 Task: Create a rule from the Routing list, Task moved to a section -> Set Priority in the project AgileEagle , set the section as To-Do and set the priority of the task as  High
Action: Mouse moved to (1066, 412)
Screenshot: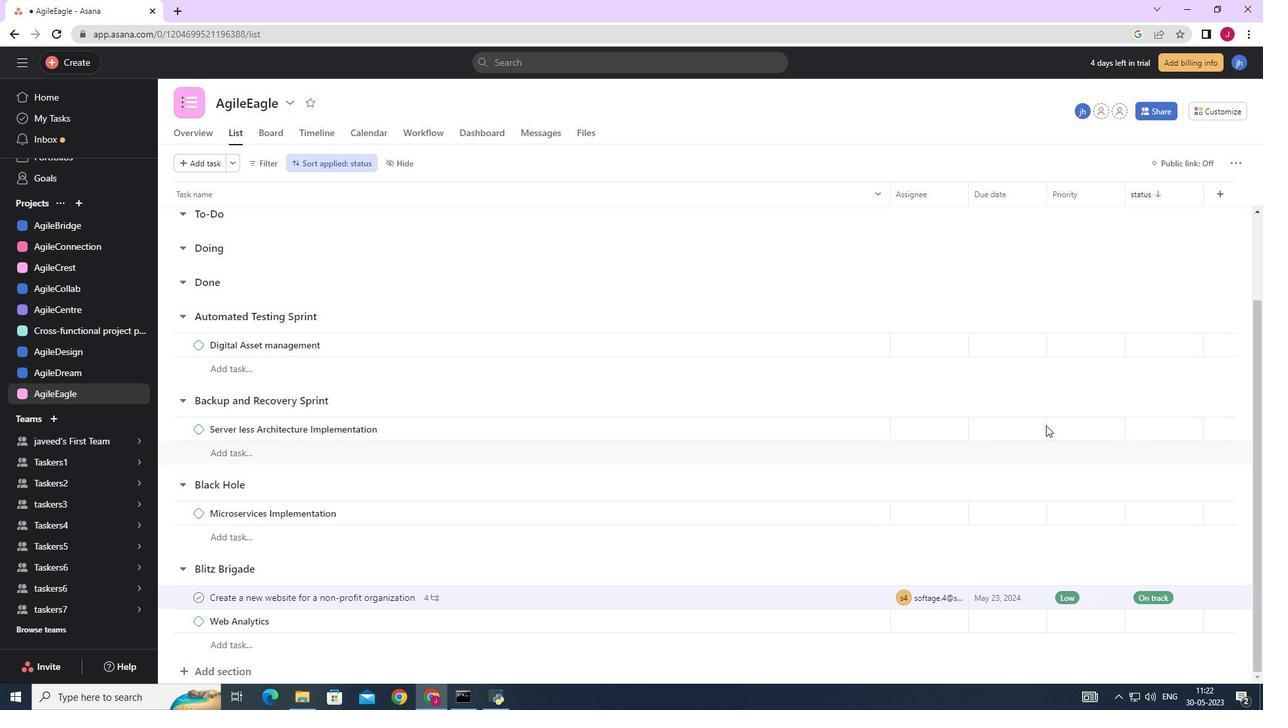 
Action: Mouse scrolled (1066, 411) with delta (0, 0)
Screenshot: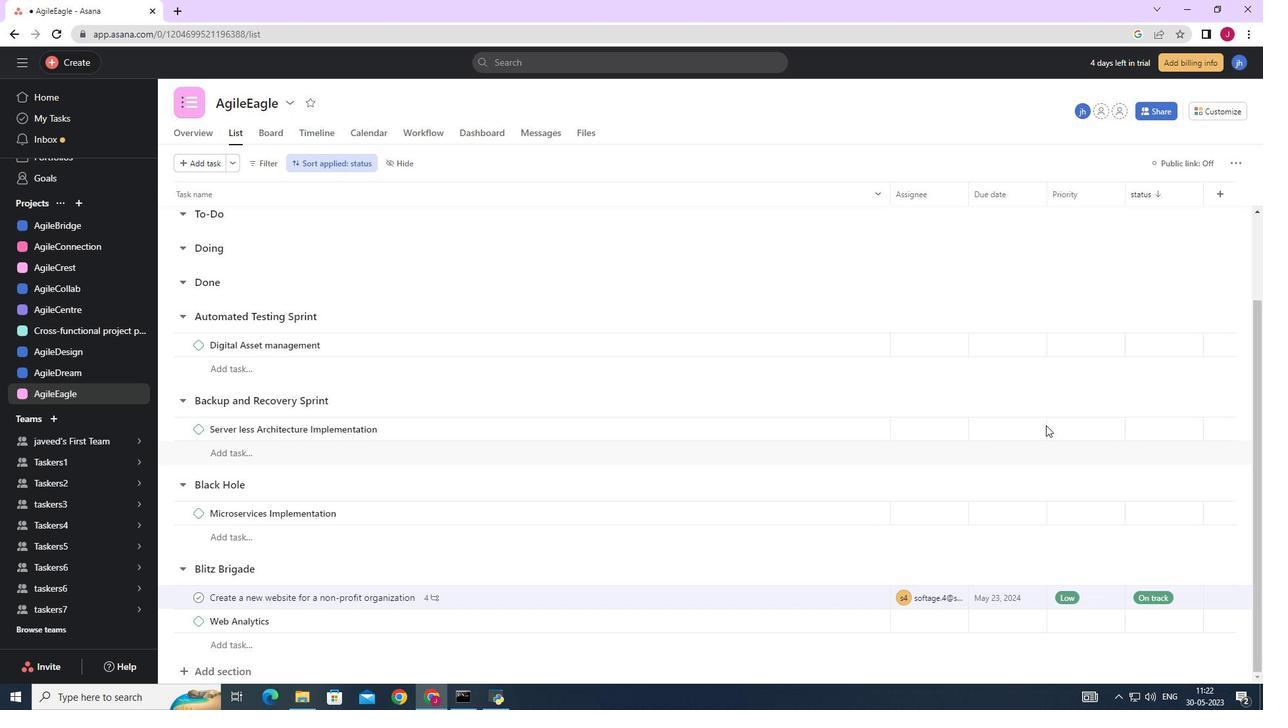 
Action: Mouse scrolled (1066, 411) with delta (0, 0)
Screenshot: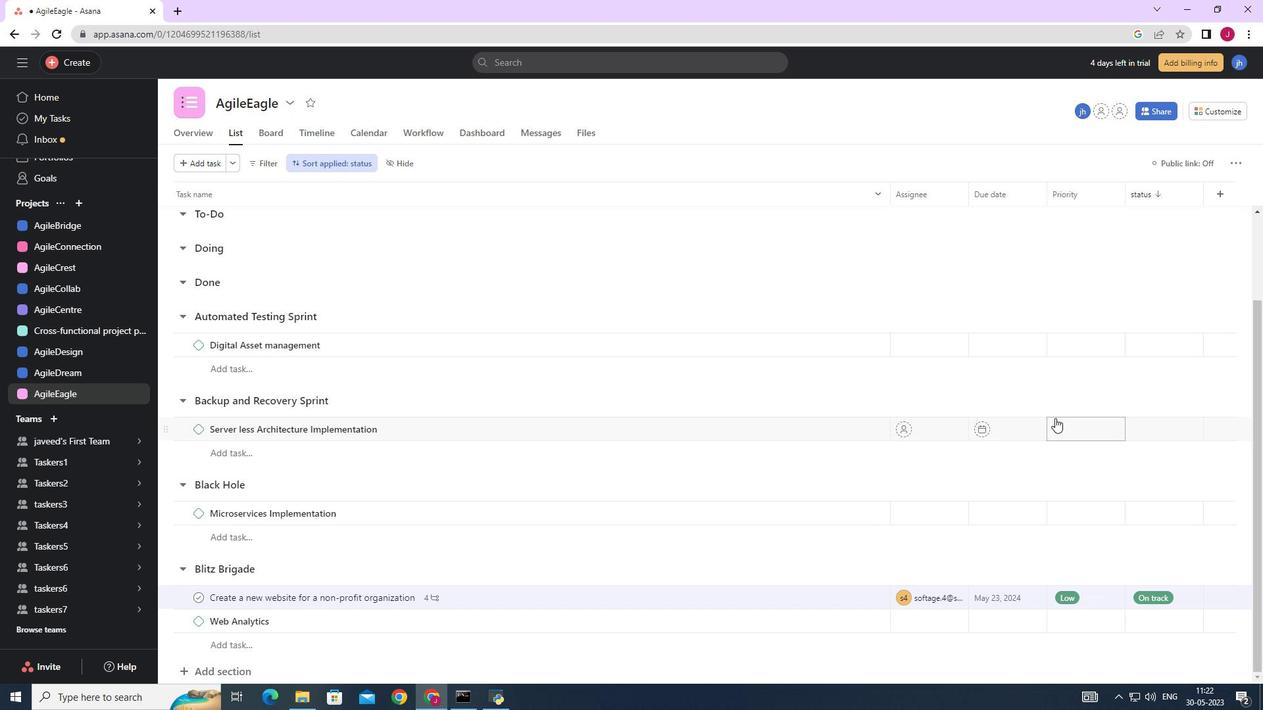 
Action: Mouse scrolled (1066, 411) with delta (0, 0)
Screenshot: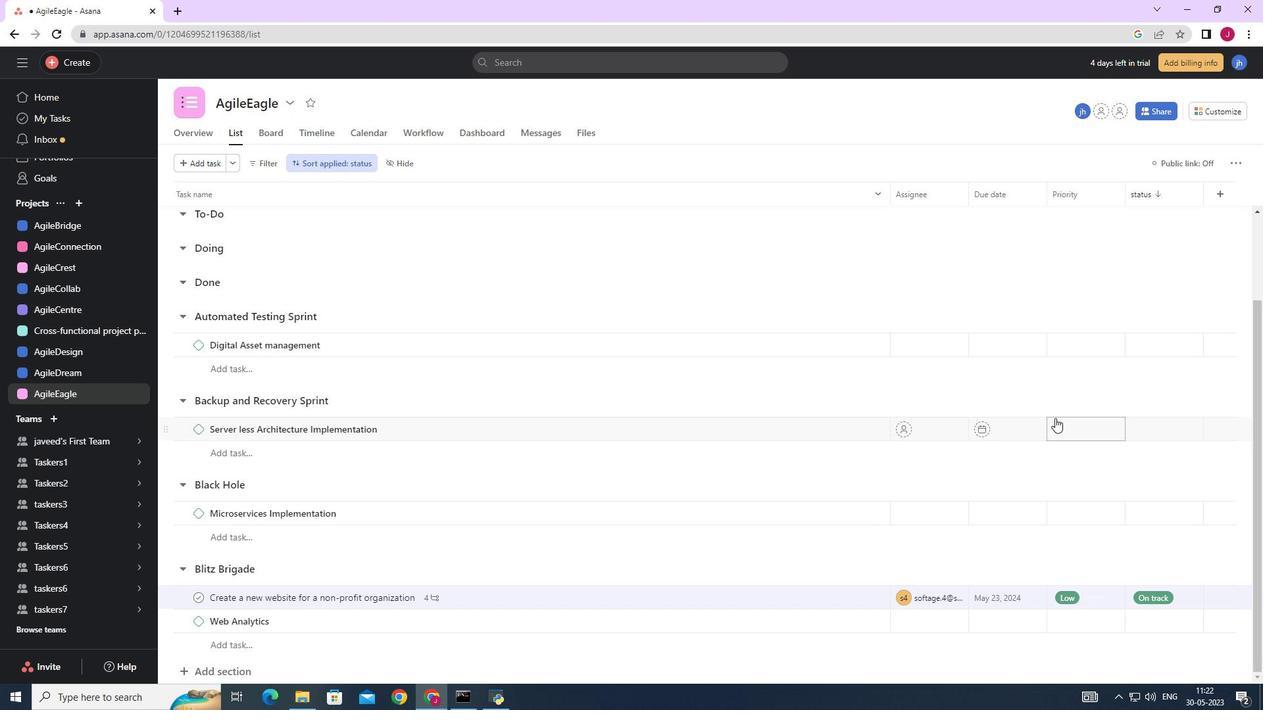 
Action: Mouse scrolled (1066, 411) with delta (0, 0)
Screenshot: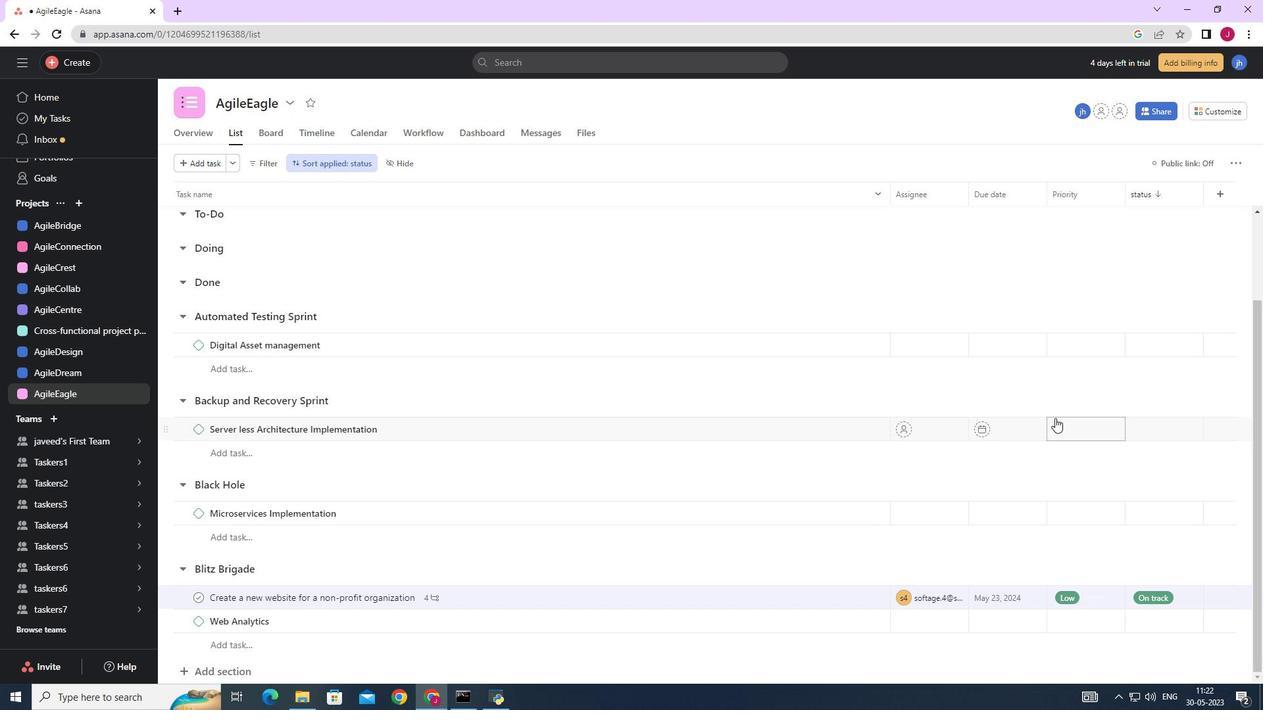 
Action: Mouse moved to (1222, 111)
Screenshot: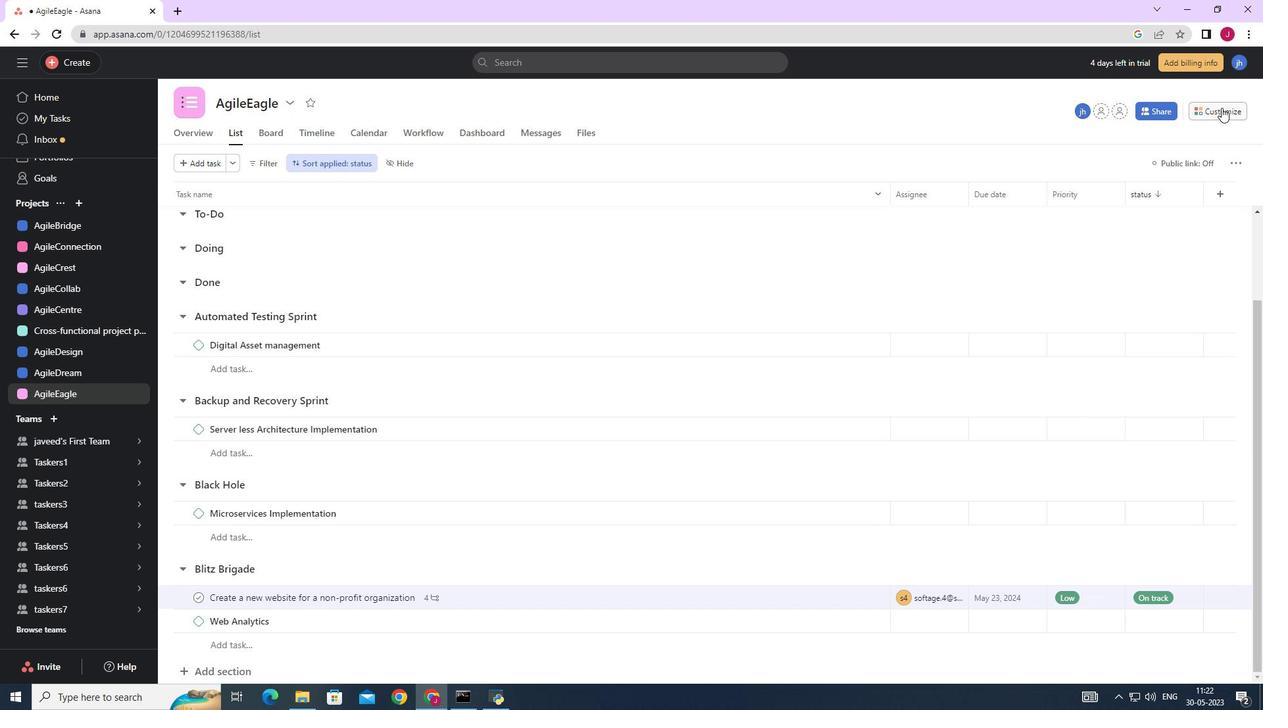 
Action: Mouse pressed left at (1222, 111)
Screenshot: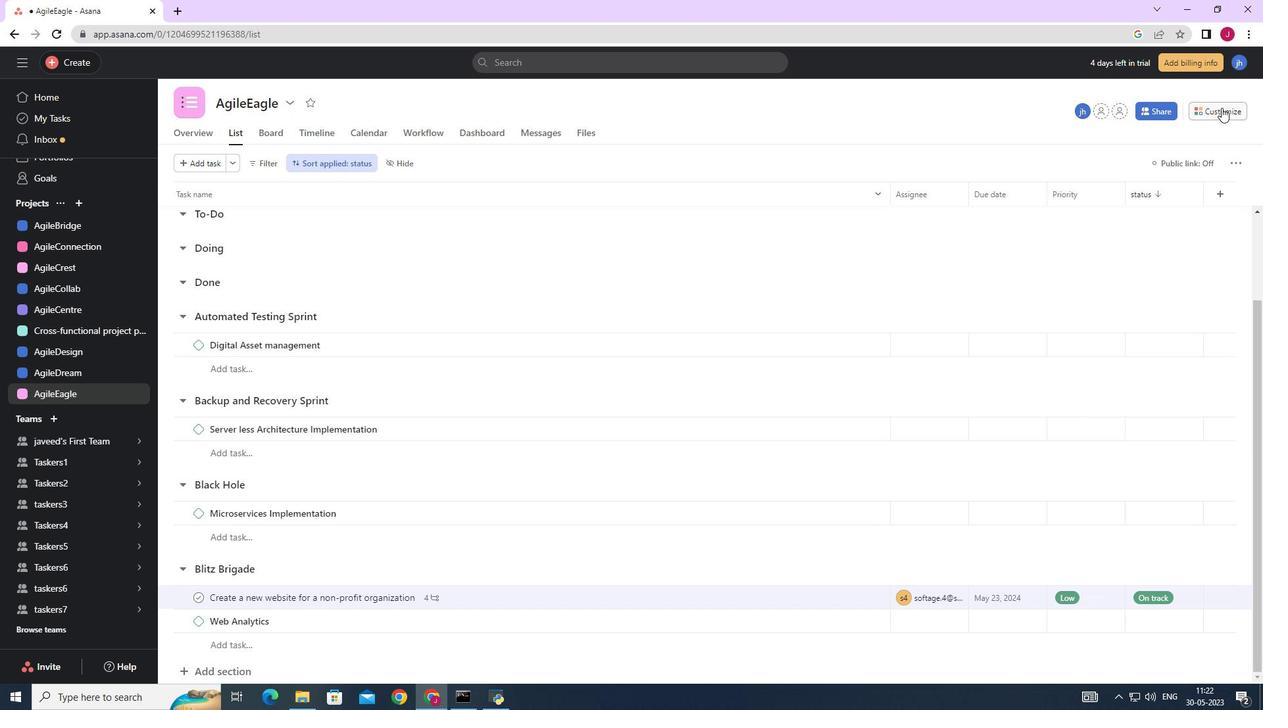
Action: Mouse moved to (983, 283)
Screenshot: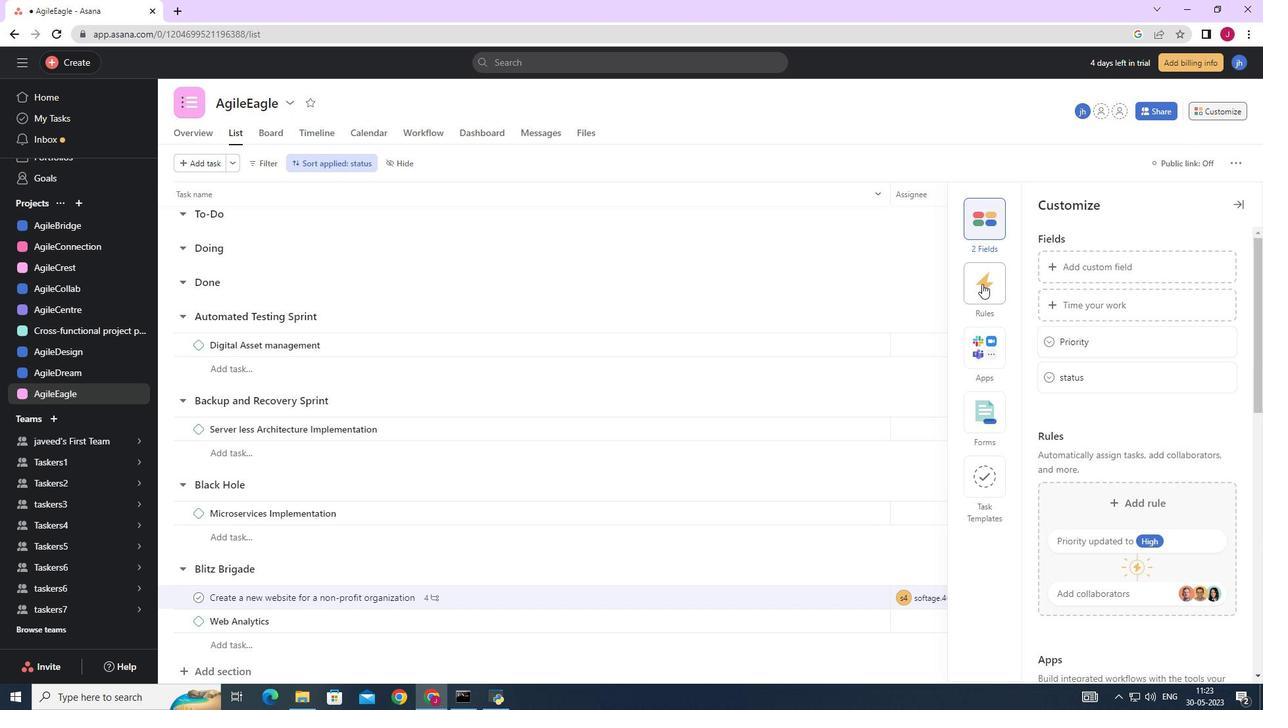 
Action: Mouse pressed left at (983, 283)
Screenshot: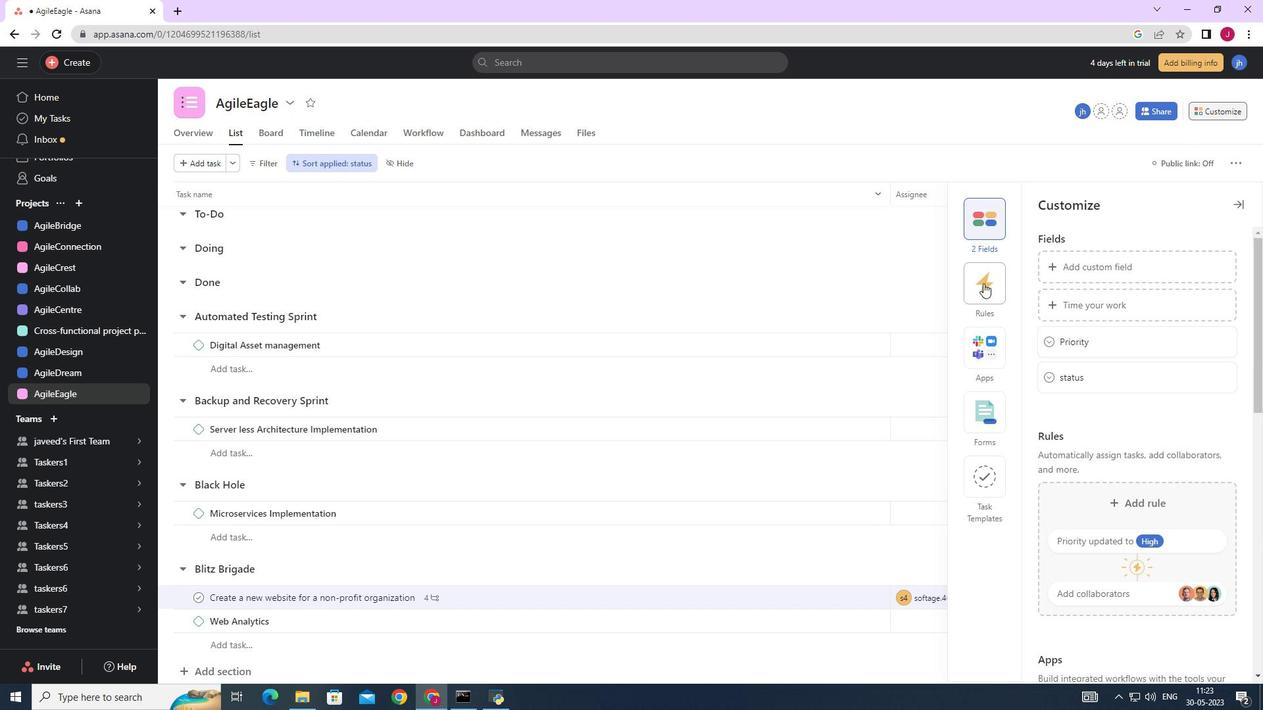 
Action: Mouse moved to (1133, 304)
Screenshot: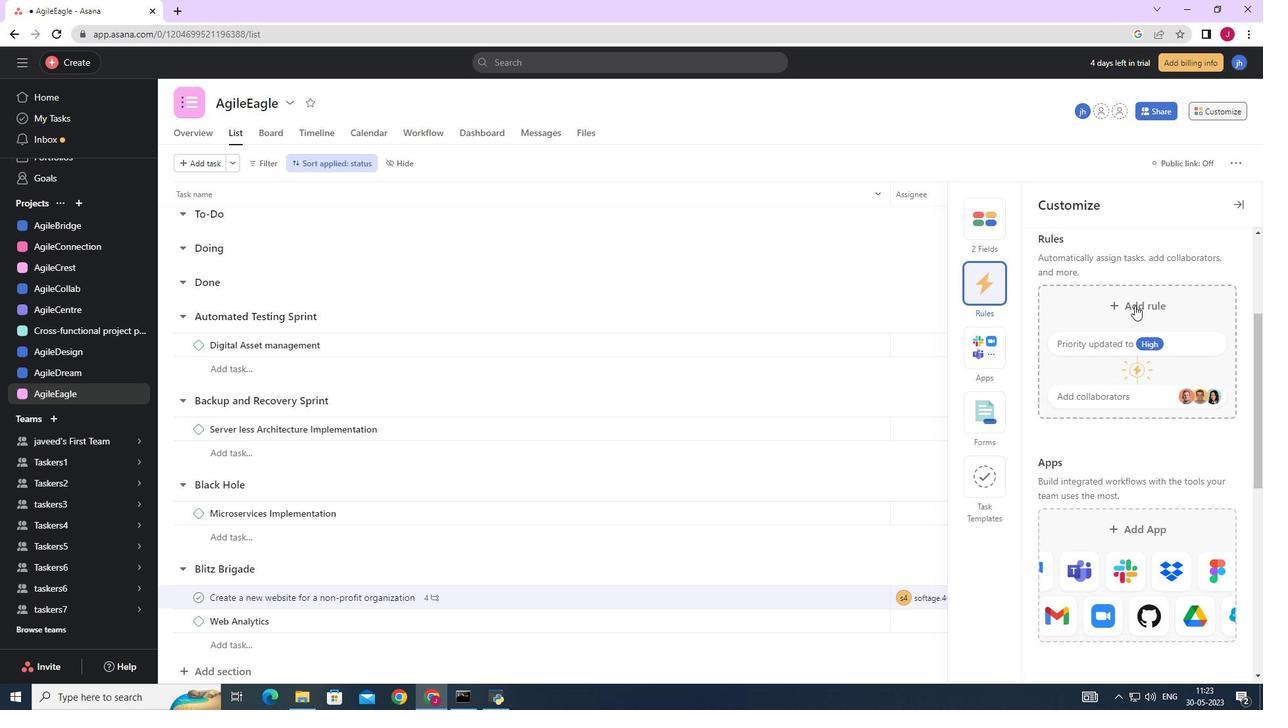 
Action: Mouse pressed left at (1133, 304)
Screenshot: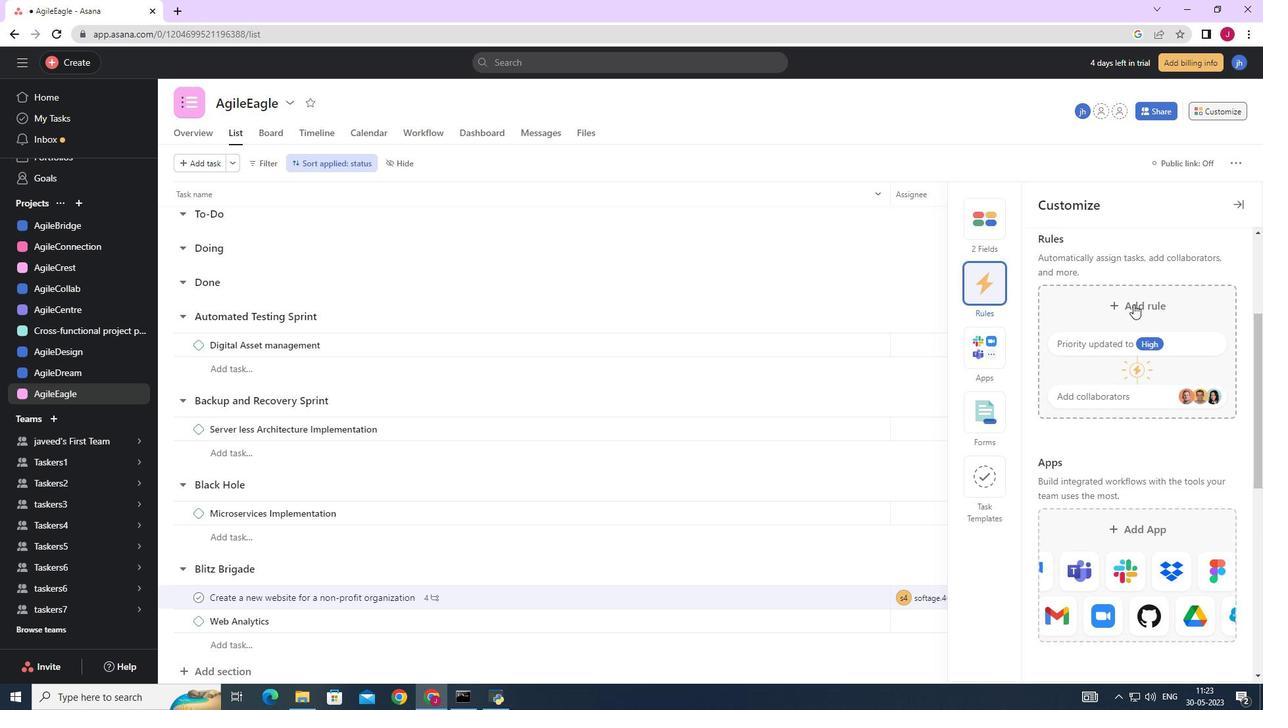 
Action: Mouse moved to (276, 171)
Screenshot: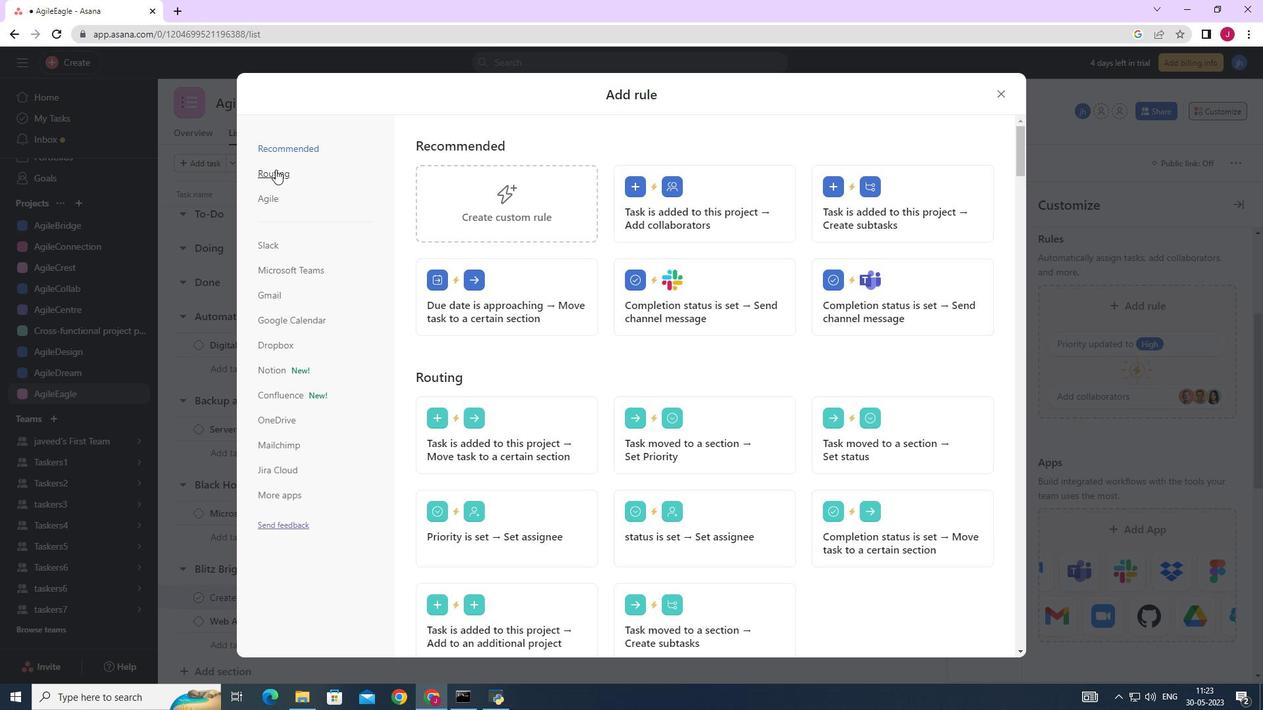 
Action: Mouse pressed left at (276, 171)
Screenshot: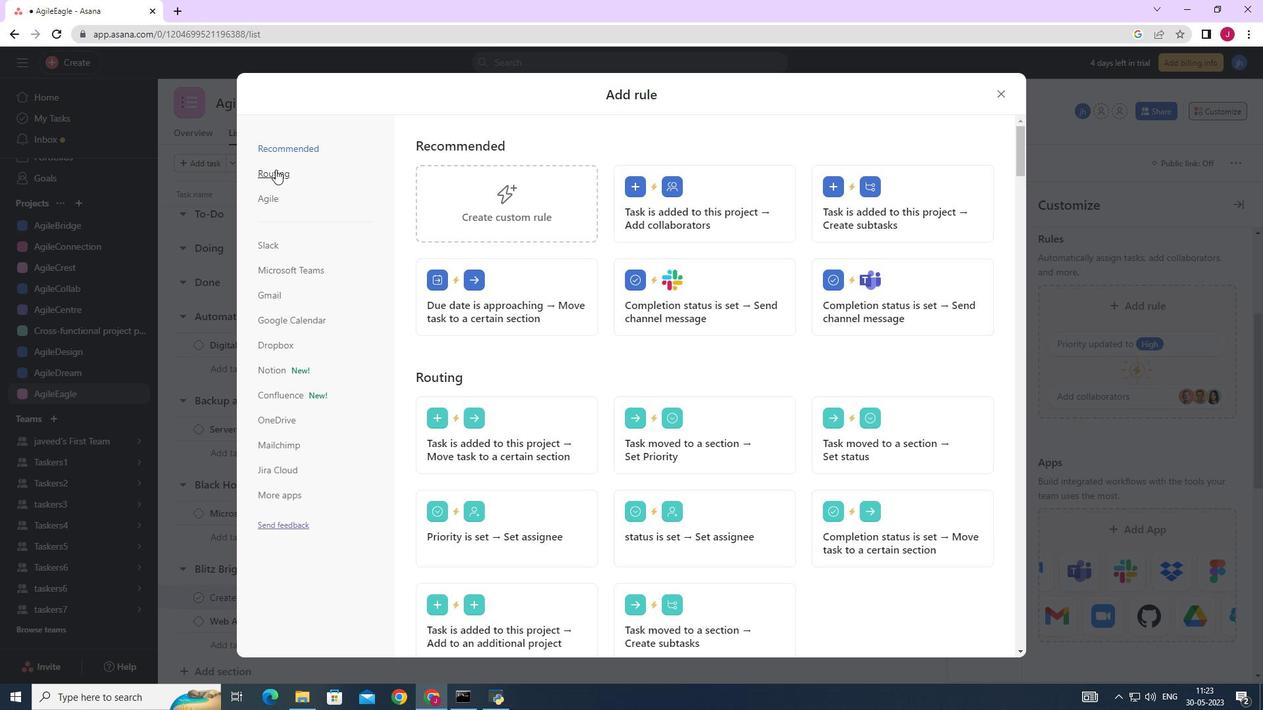
Action: Mouse moved to (697, 209)
Screenshot: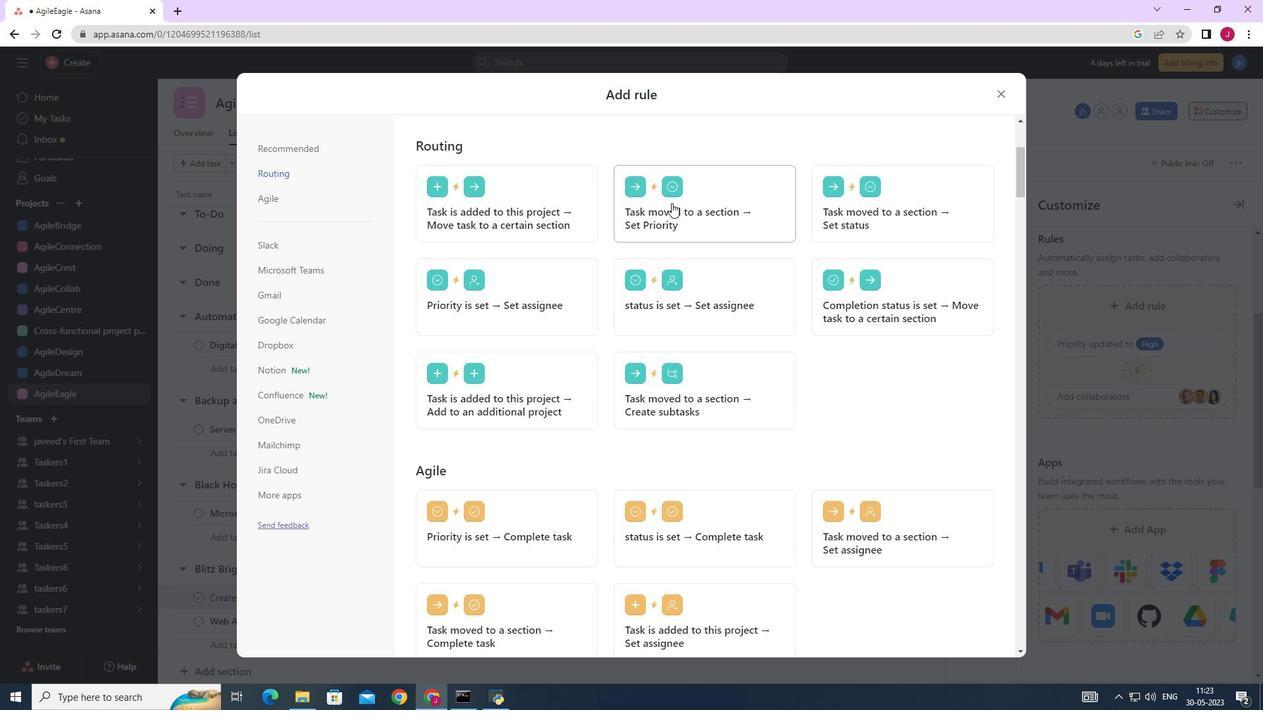 
Action: Mouse pressed left at (697, 209)
Screenshot: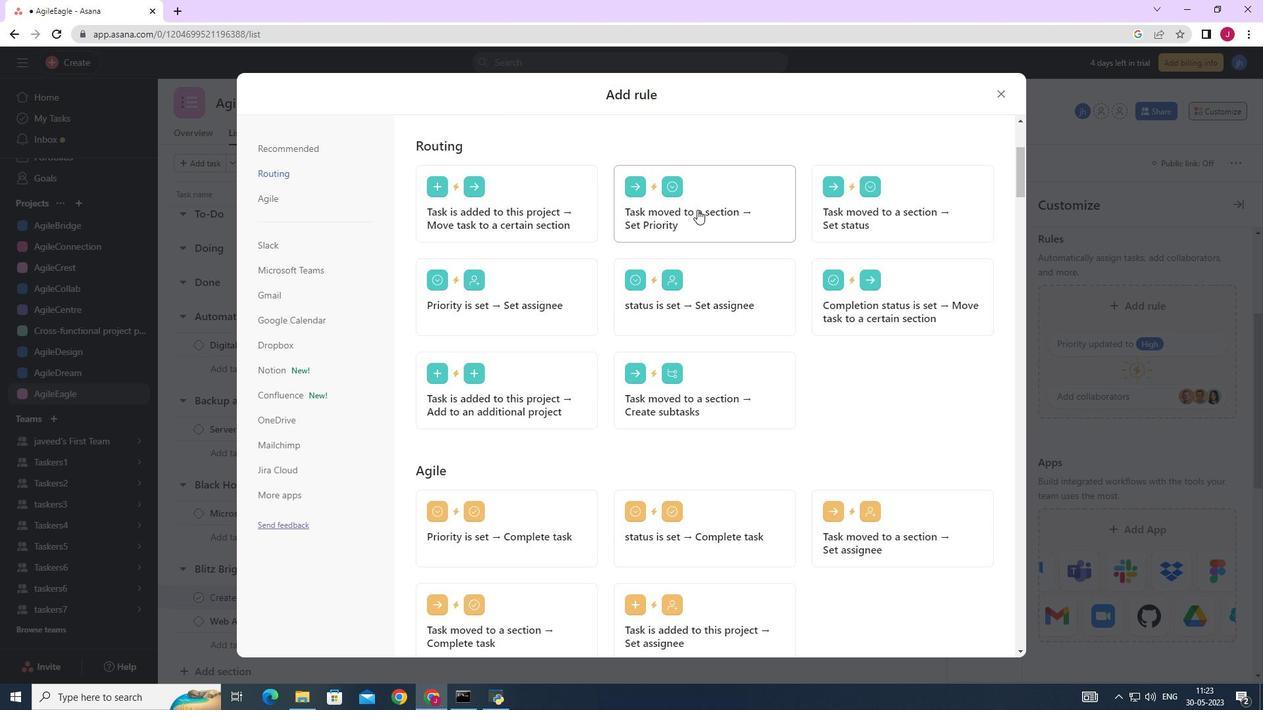 
Action: Mouse moved to (546, 351)
Screenshot: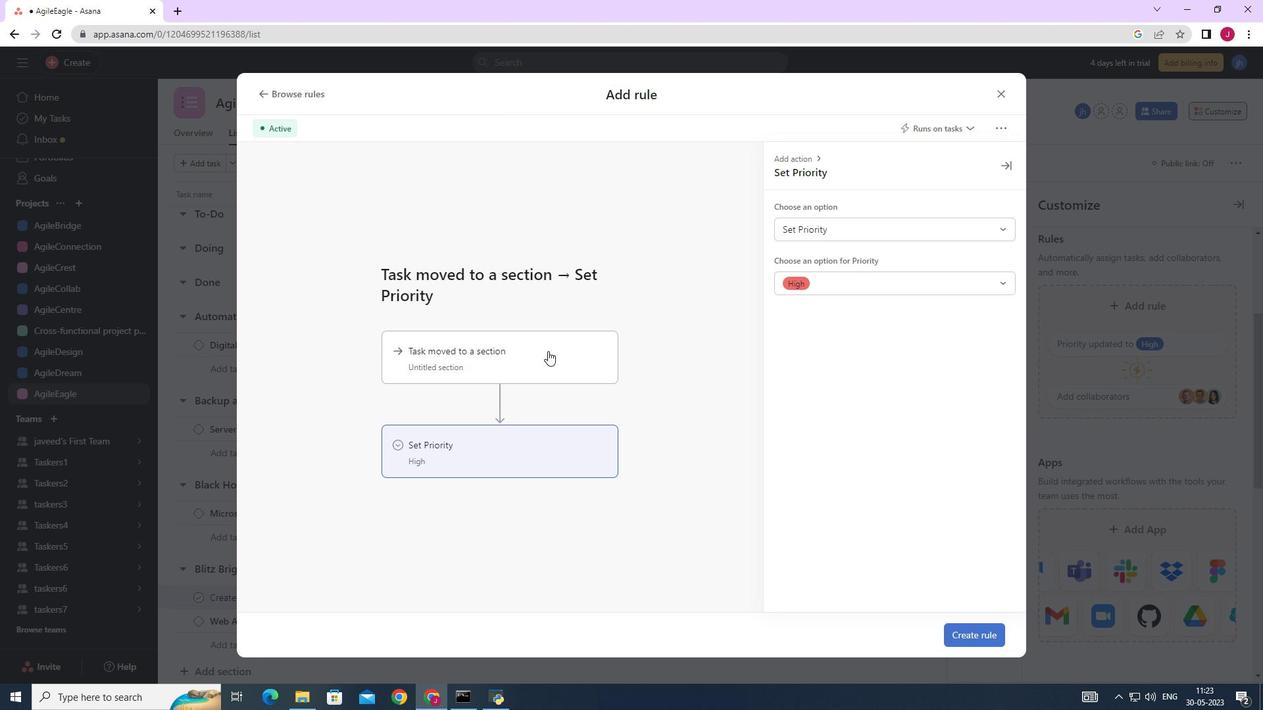 
Action: Mouse pressed left at (546, 351)
Screenshot: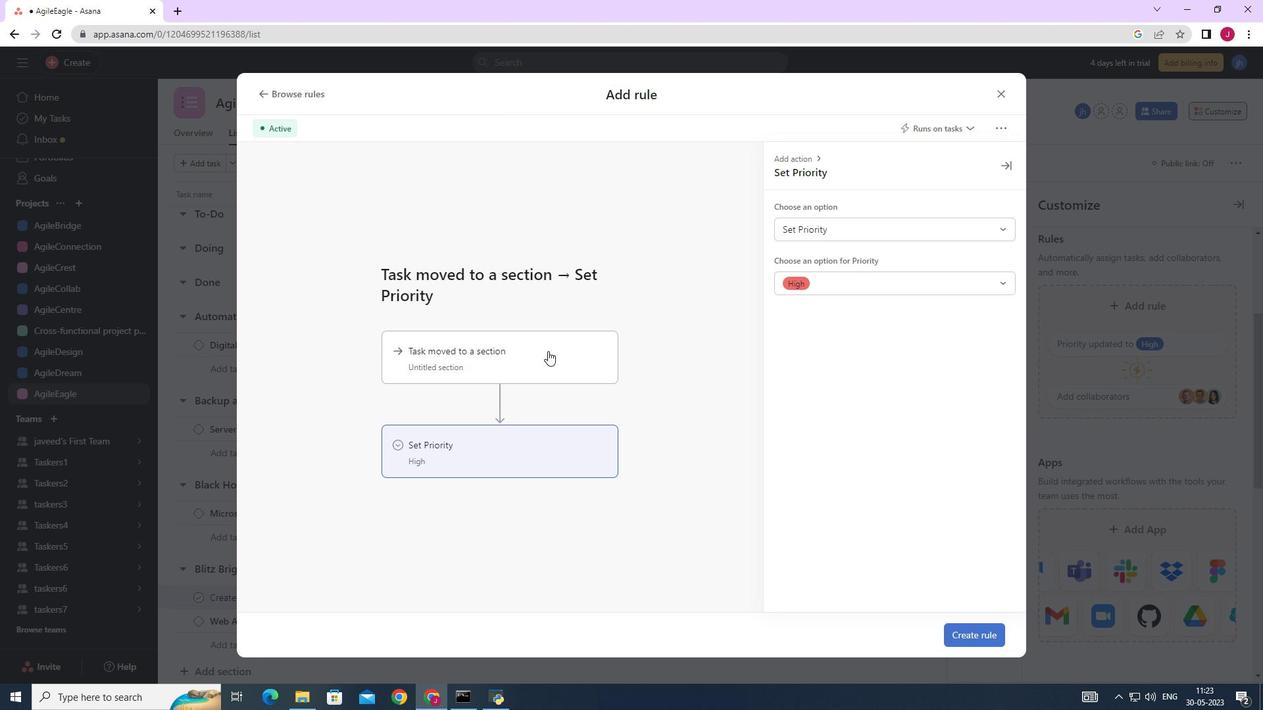 
Action: Mouse moved to (889, 227)
Screenshot: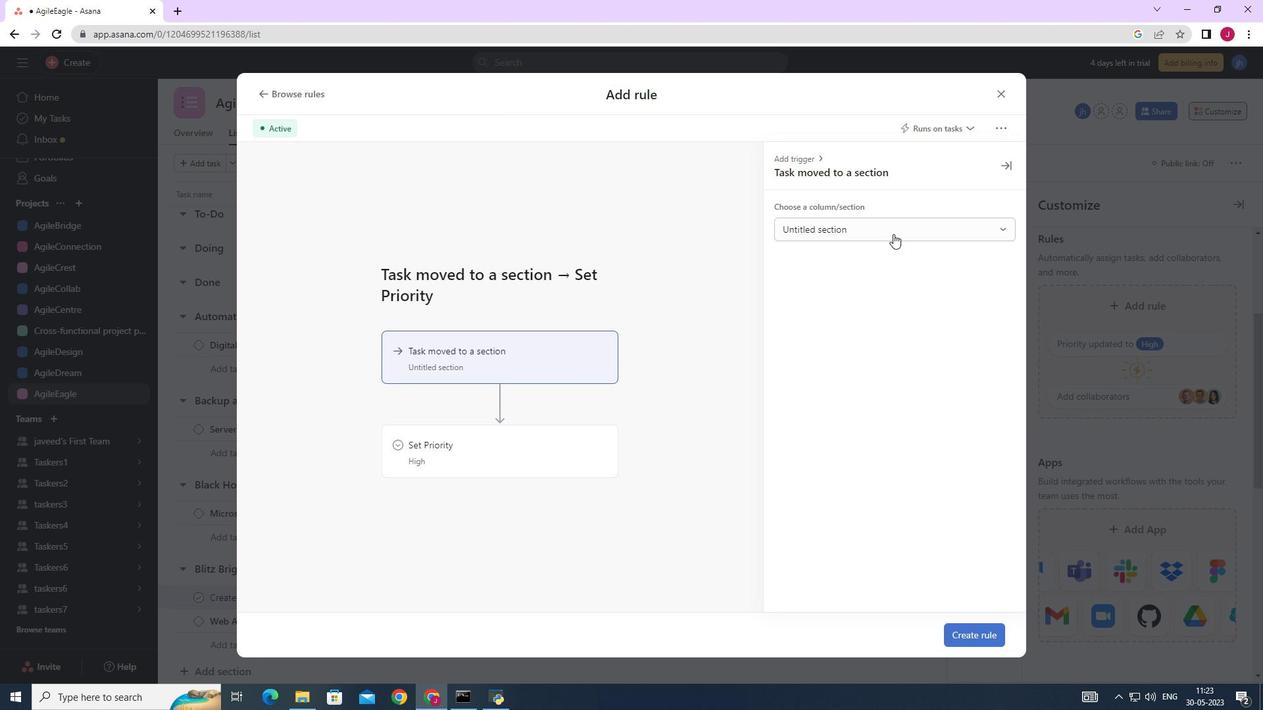 
Action: Mouse pressed left at (889, 227)
Screenshot: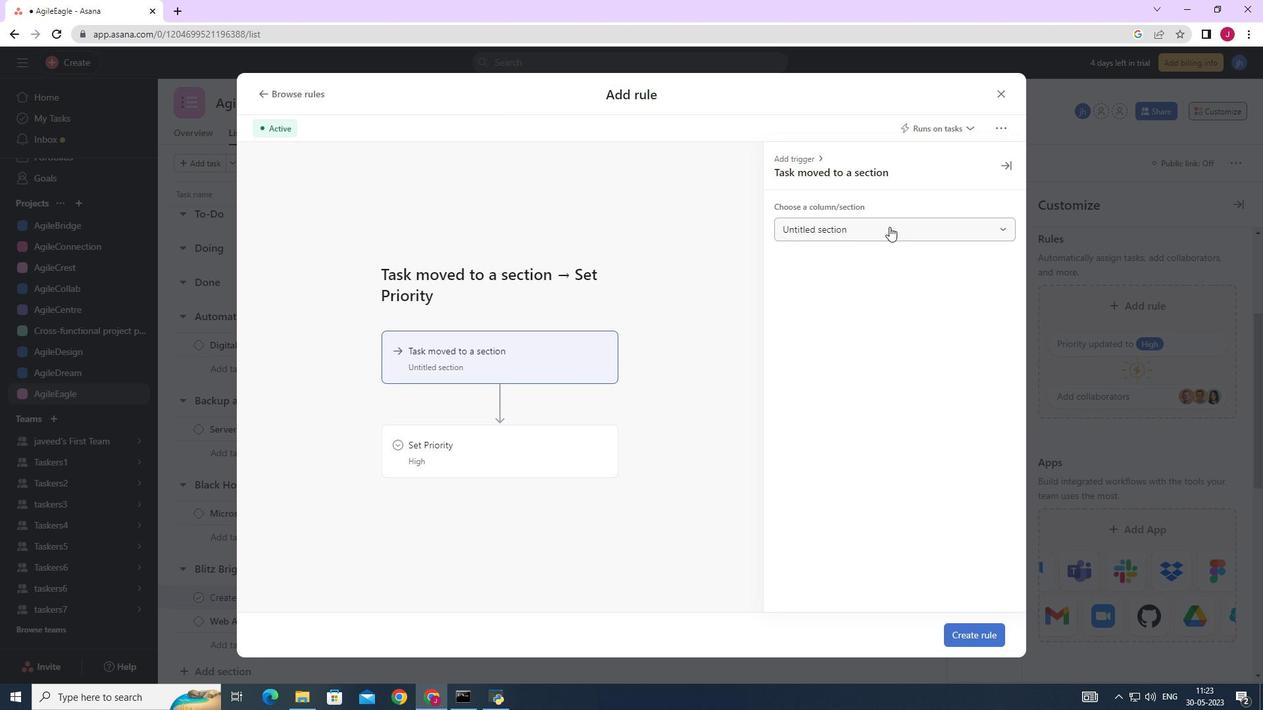 
Action: Mouse moved to (825, 279)
Screenshot: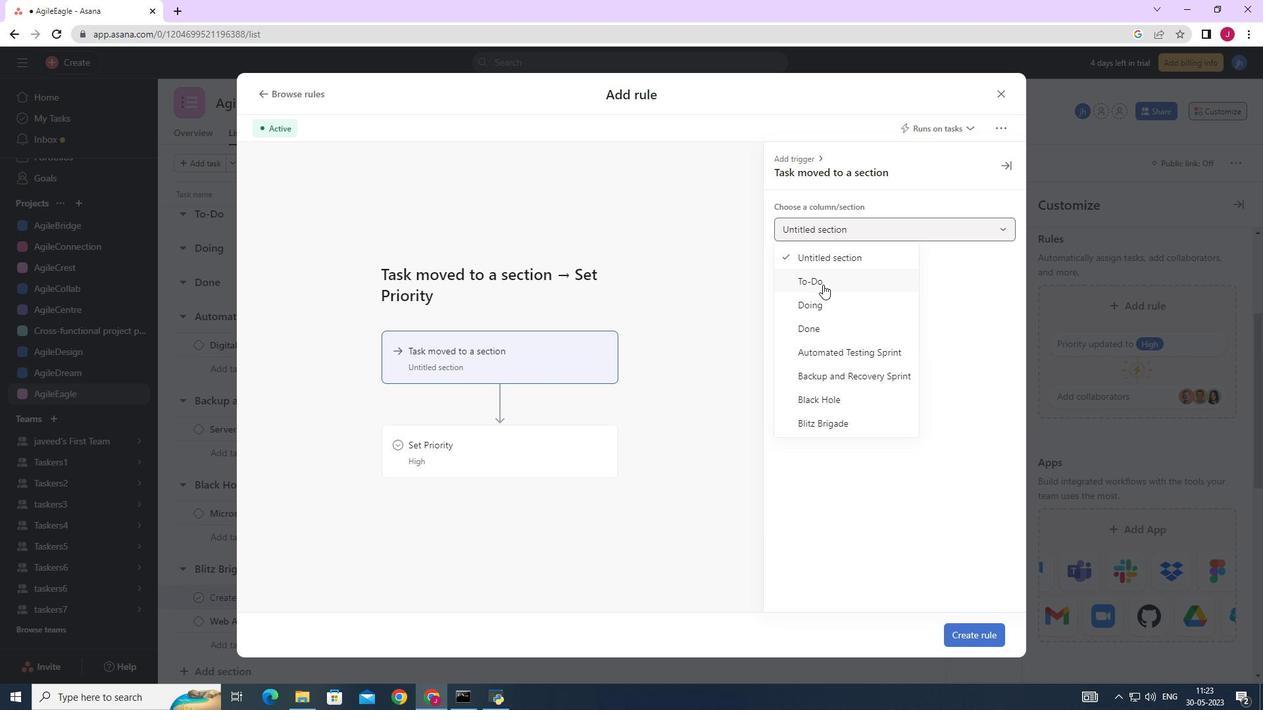 
Action: Mouse pressed left at (825, 279)
Screenshot: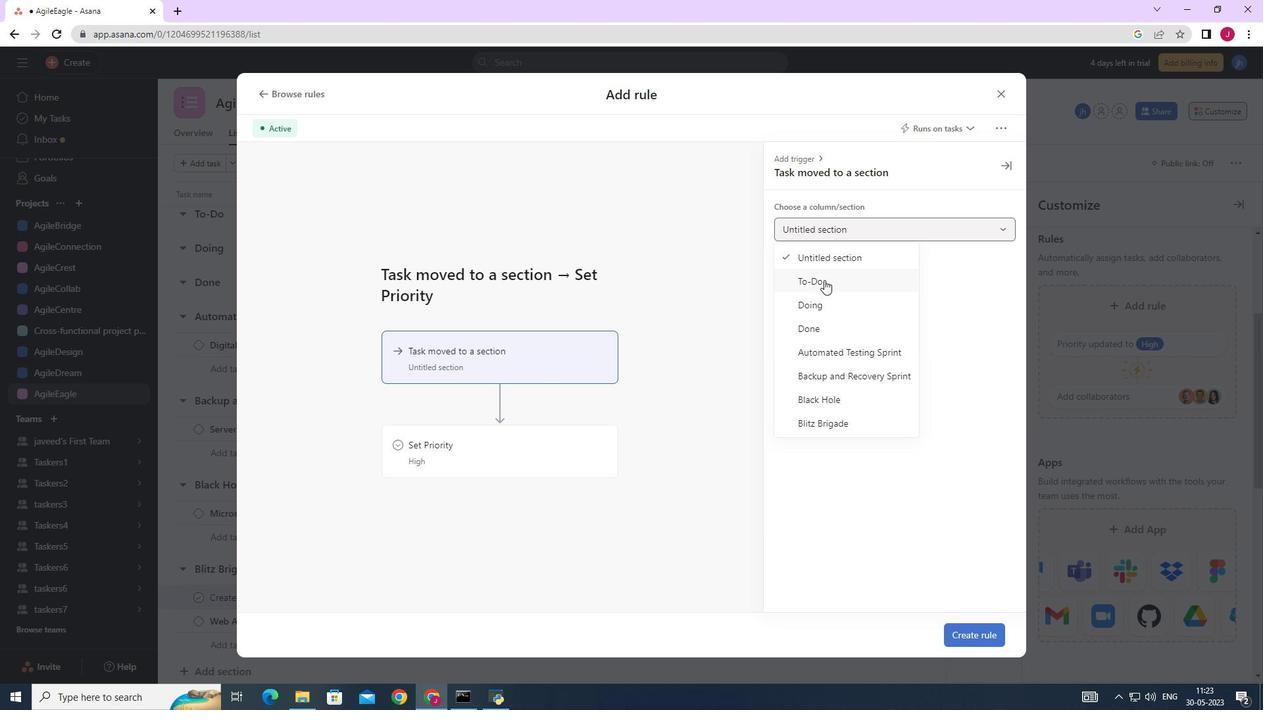 
Action: Mouse moved to (479, 444)
Screenshot: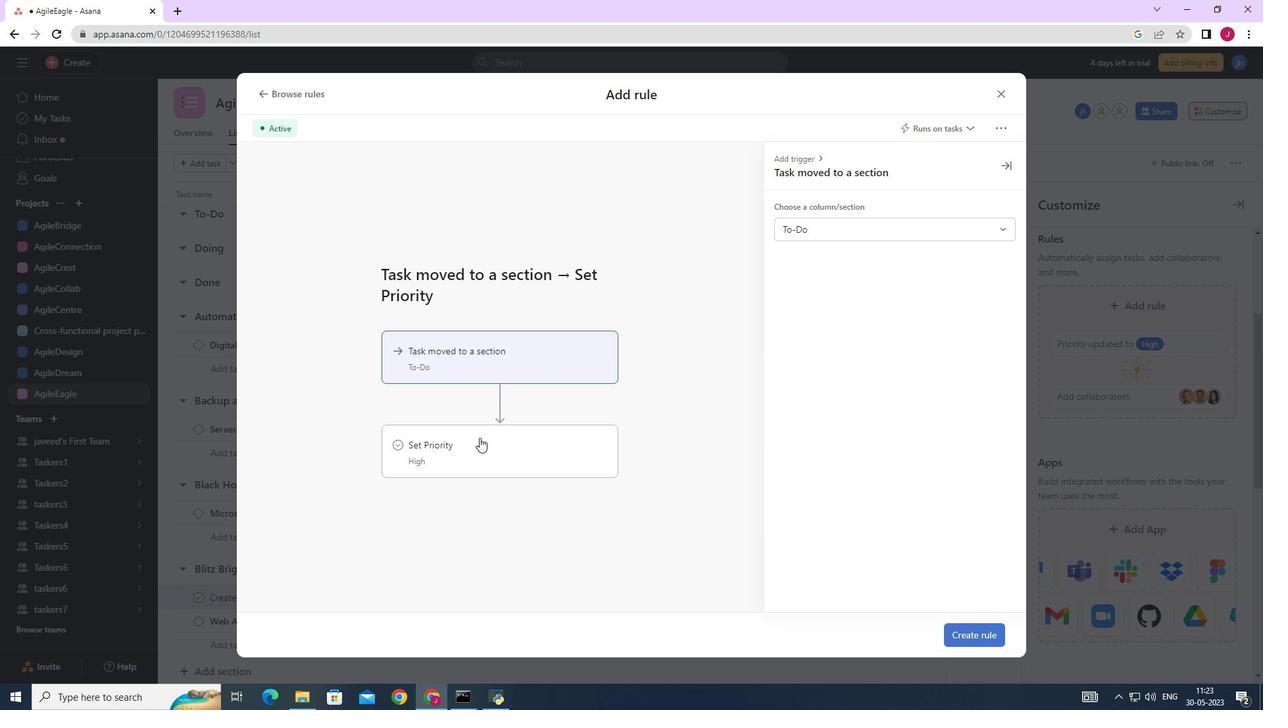 
Action: Mouse pressed left at (479, 444)
Screenshot: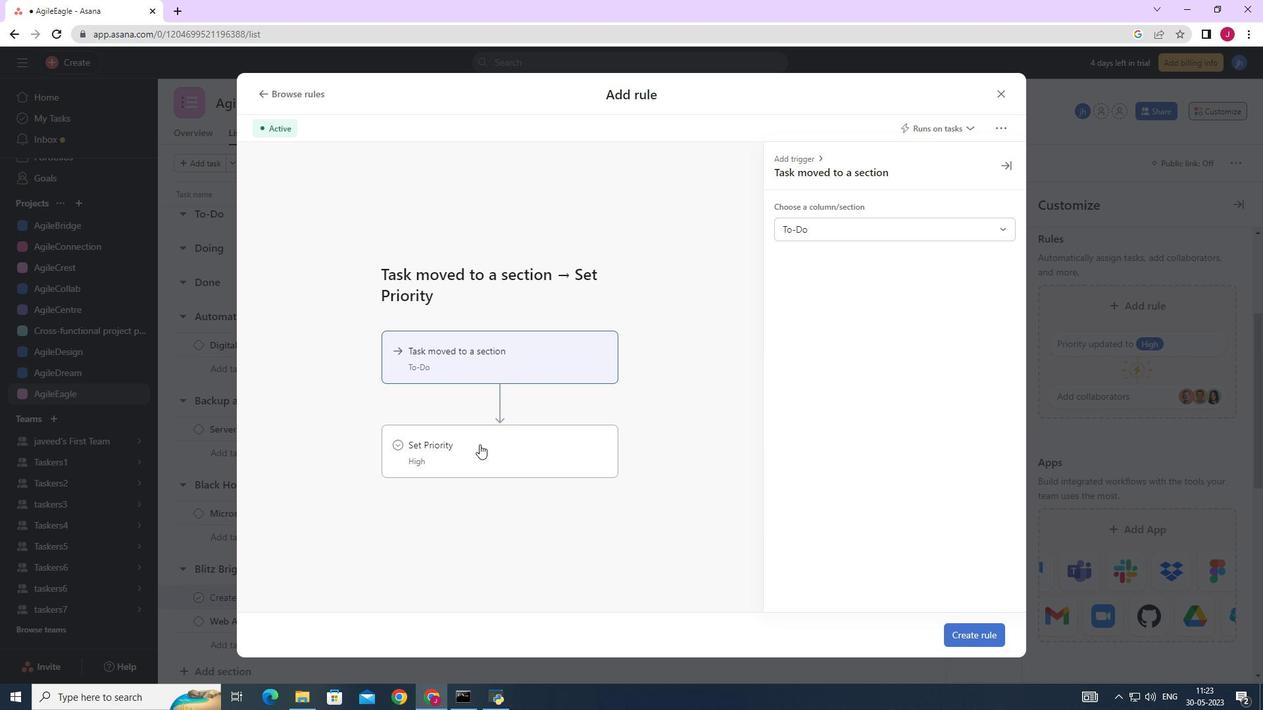 
Action: Mouse moved to (866, 285)
Screenshot: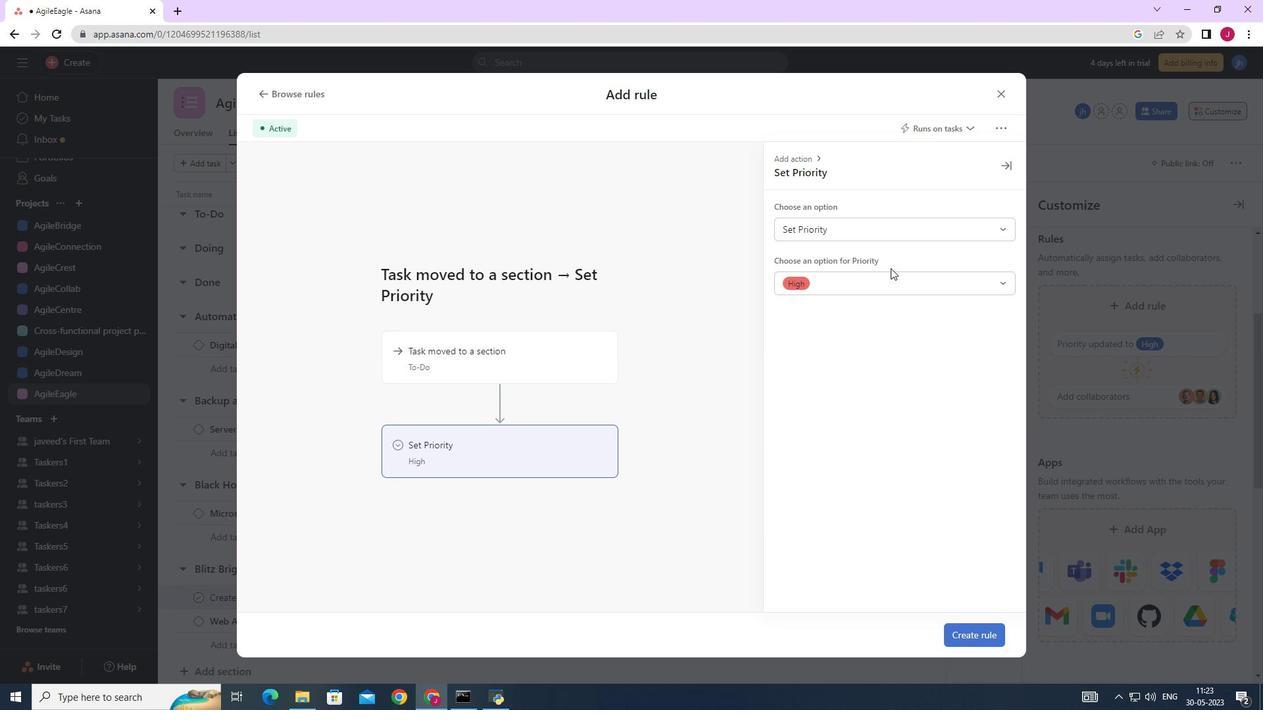 
Action: Mouse pressed left at (866, 285)
Screenshot: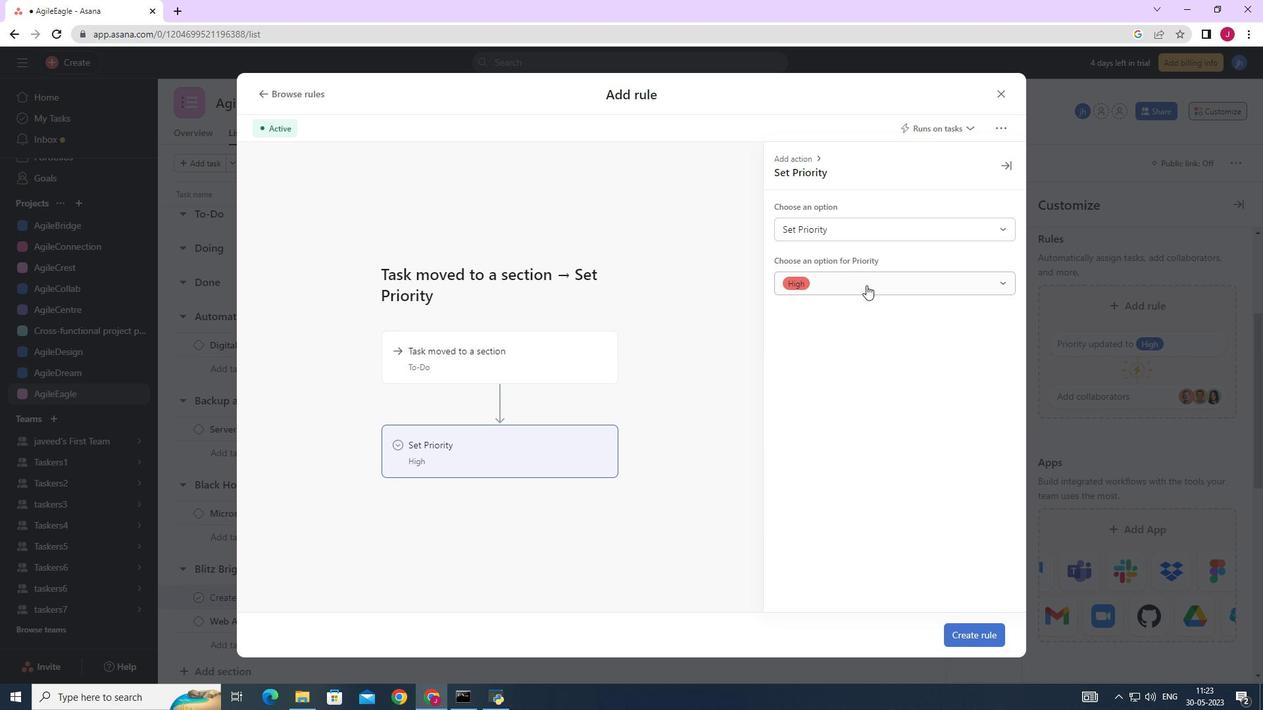 
Action: Mouse moved to (798, 309)
Screenshot: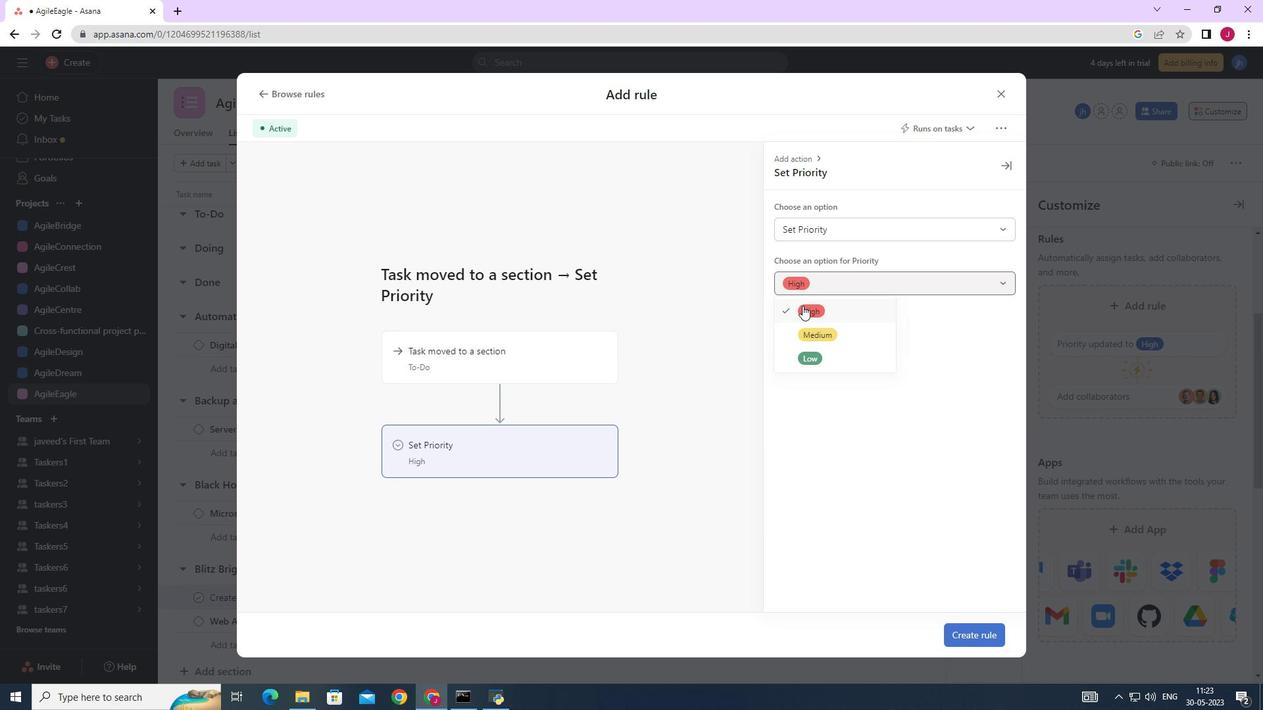 
Action: Mouse pressed left at (798, 309)
Screenshot: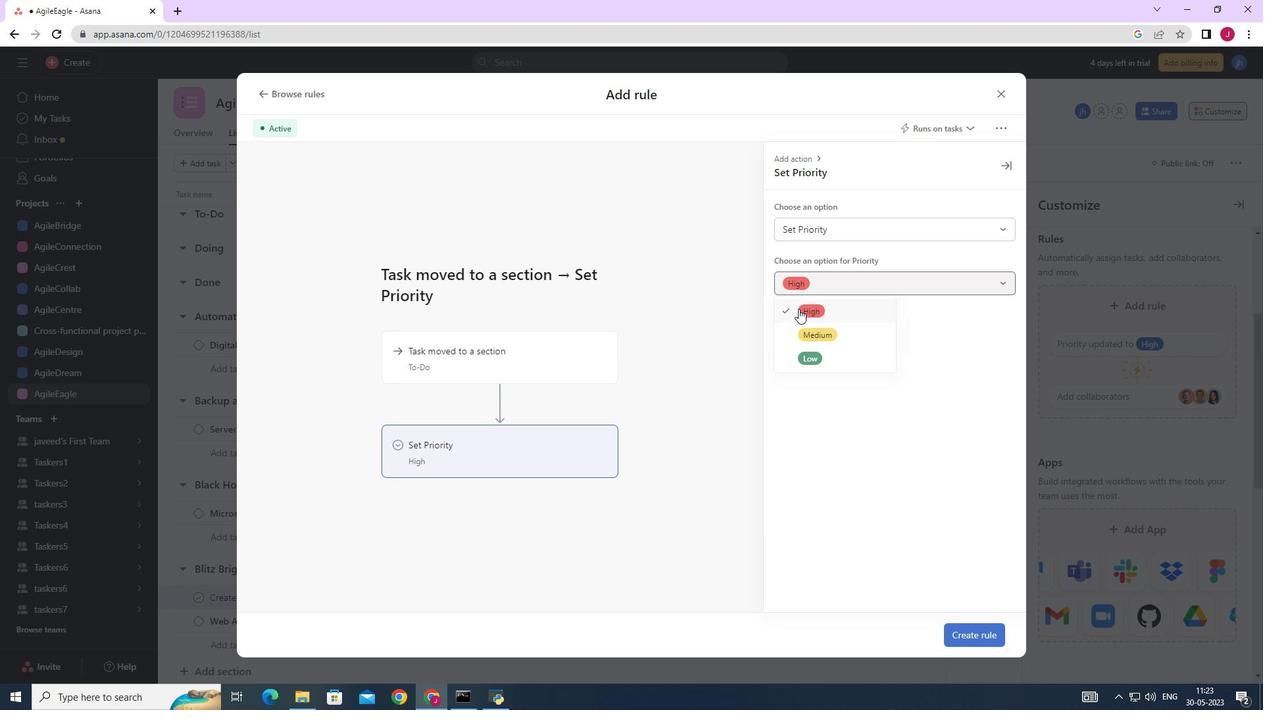 
Action: Mouse moved to (970, 637)
Screenshot: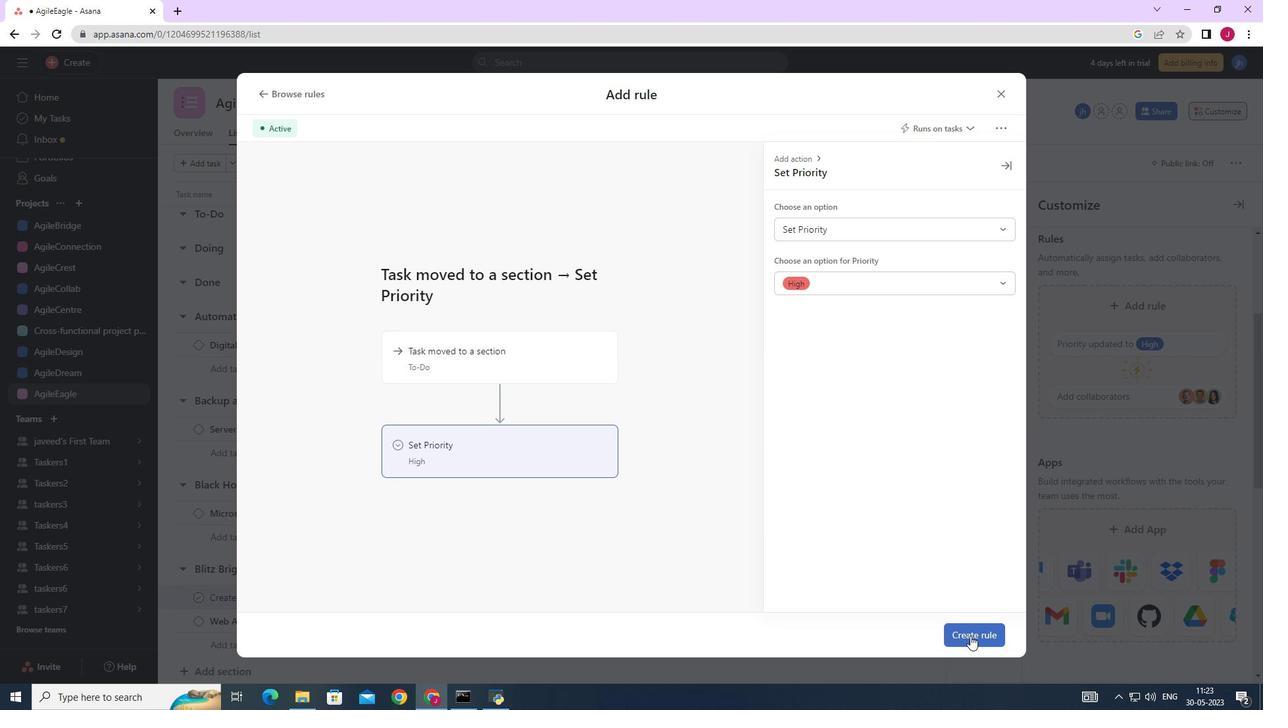 
Action: Mouse pressed left at (970, 637)
Screenshot: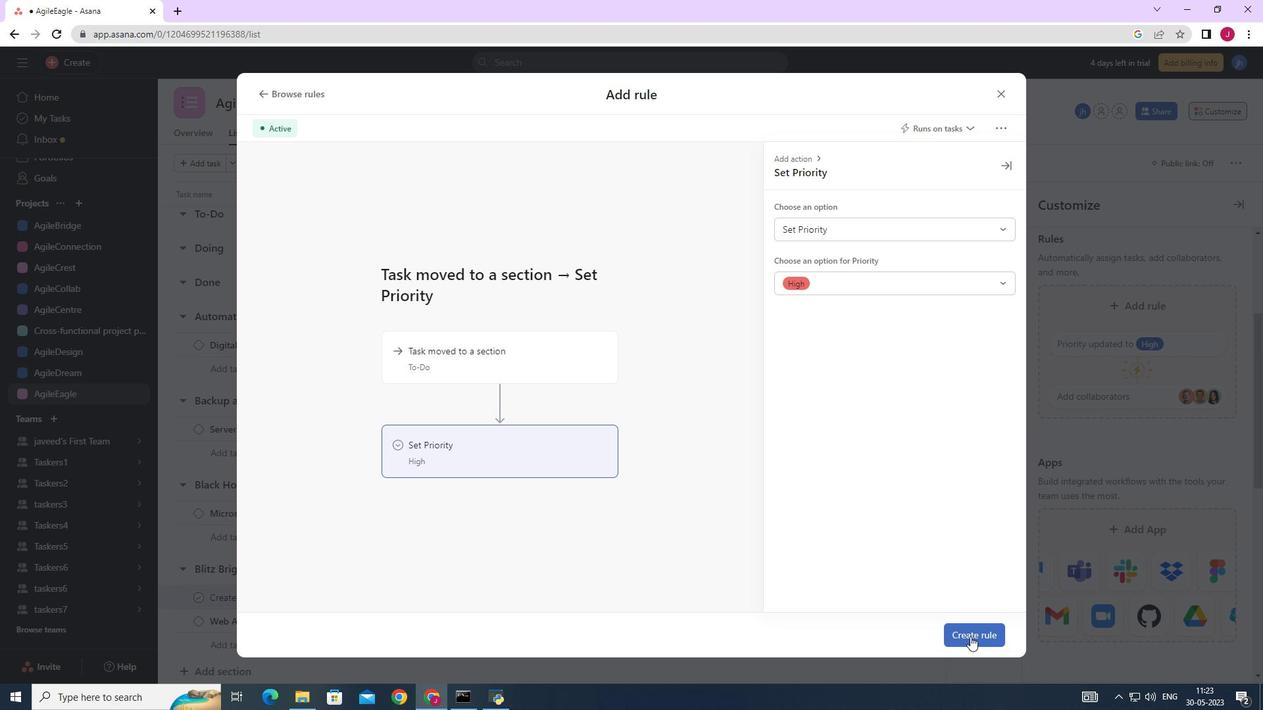 
